 Task: Export the file with the Description "Travel Blog Editing"
Action: Mouse moved to (993, 20)
Screenshot: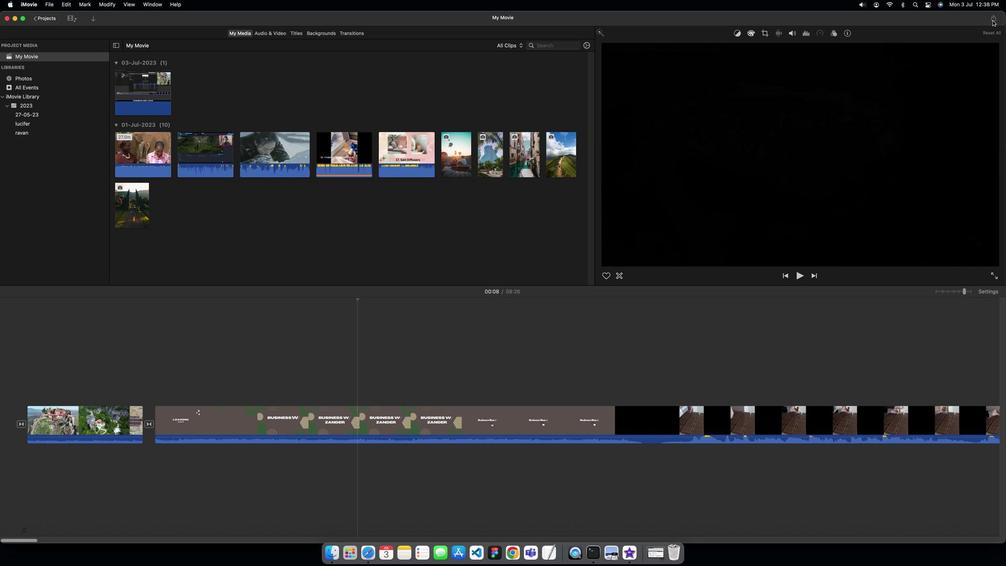 
Action: Mouse pressed left at (993, 20)
Screenshot: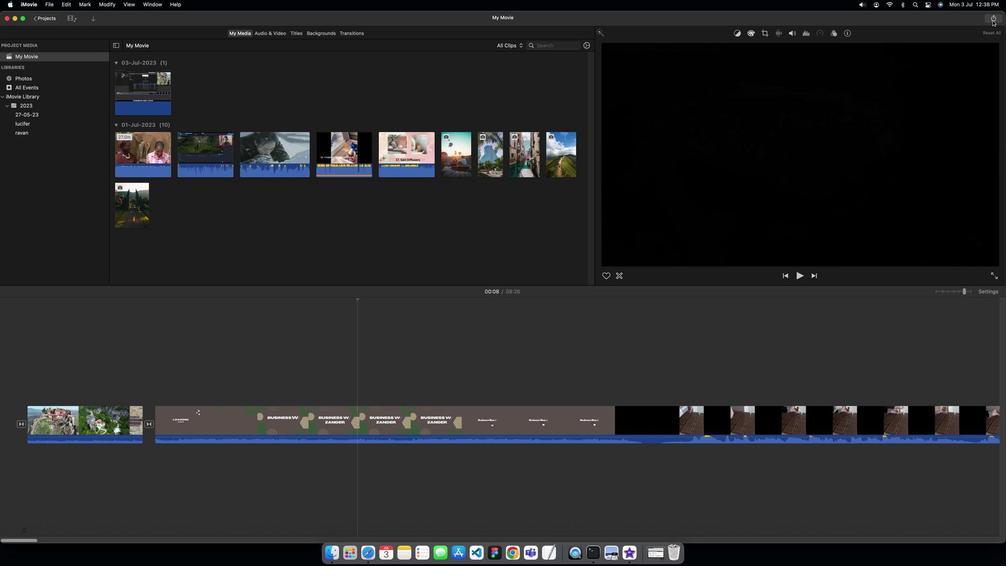 
Action: Mouse moved to (977, 78)
Screenshot: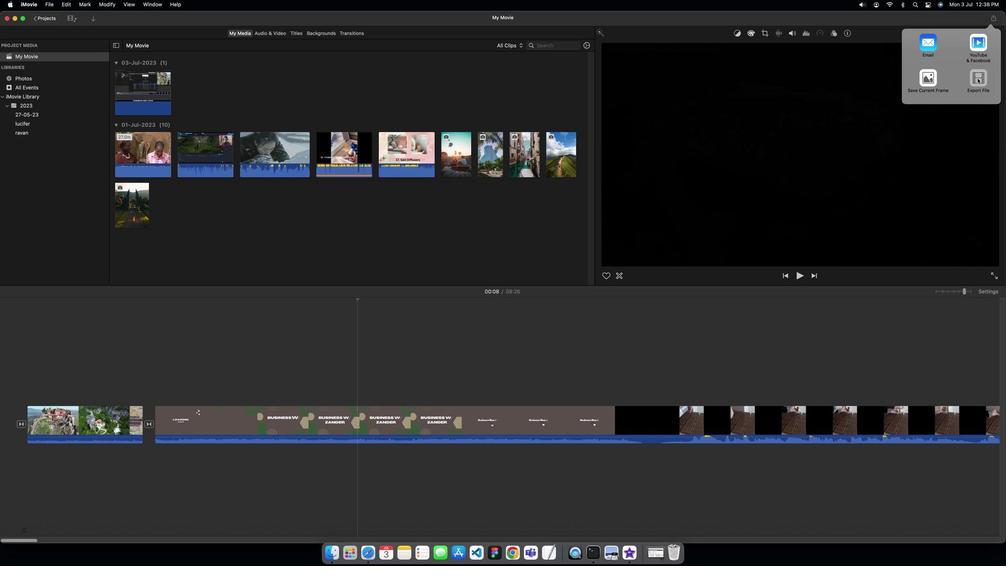 
Action: Mouse pressed left at (977, 78)
Screenshot: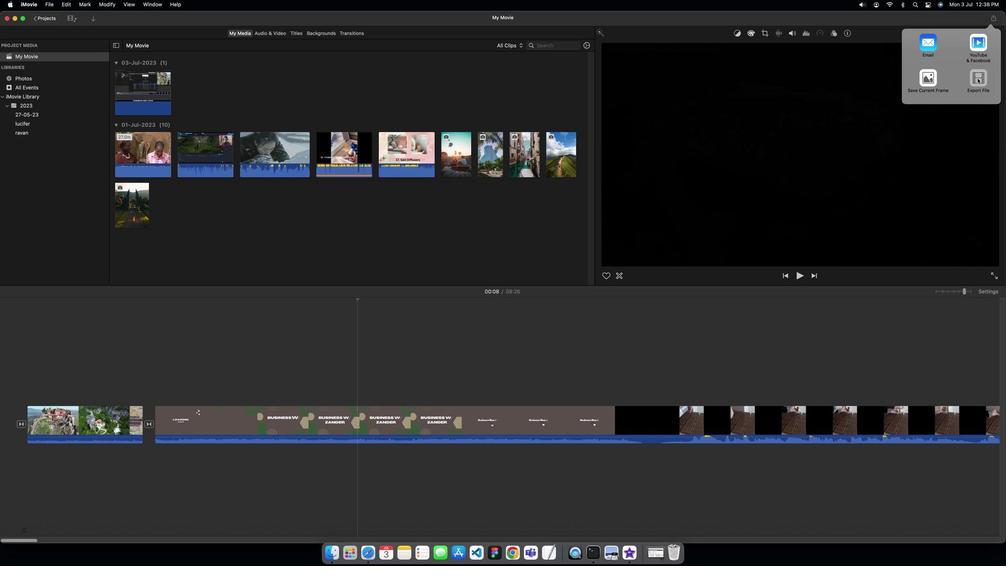 
Action: Mouse moved to (607, 137)
Screenshot: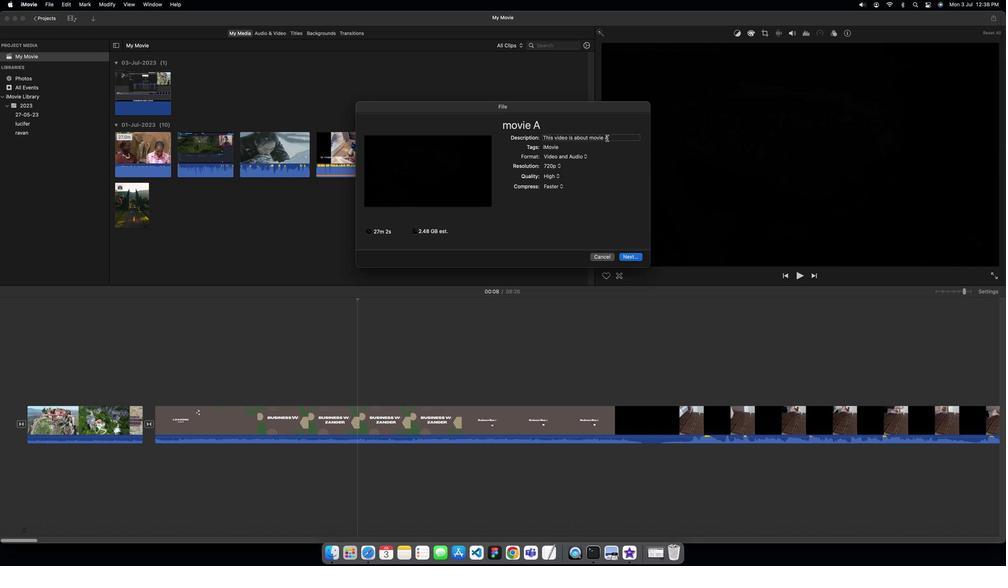 
Action: Mouse pressed left at (607, 137)
Screenshot: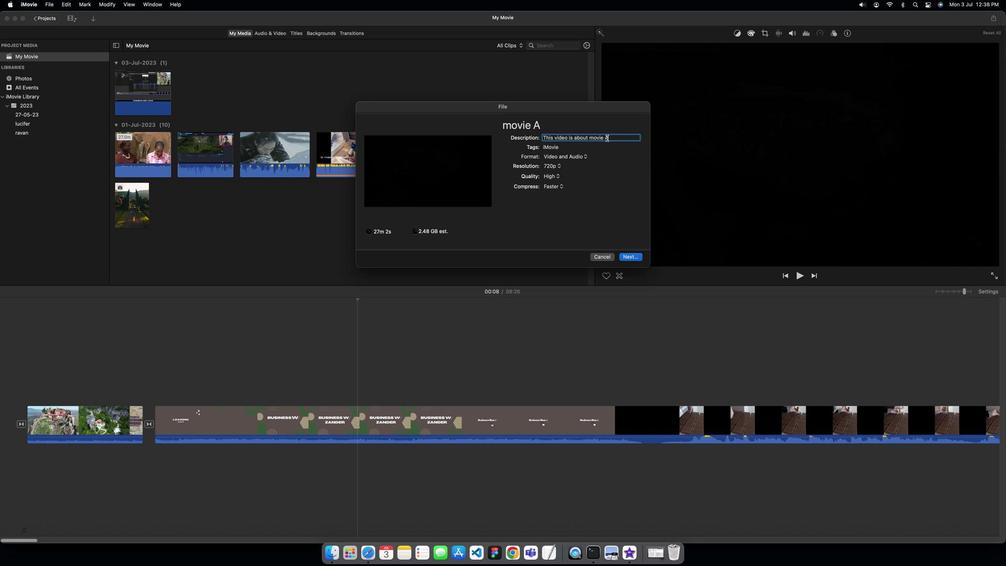 
Action: Key pressed Key.cmd'a'Key.backspaceKey.caps_lock'T'Key.caps_lock'r''a''v''e''l'Key.spaceKey.caps_lock'B'Key.caps_lock'l''o''g'Key.spaceKey.caps_lock'E'Key.caps_lock'd''i''t''i''n''g'
Screenshot: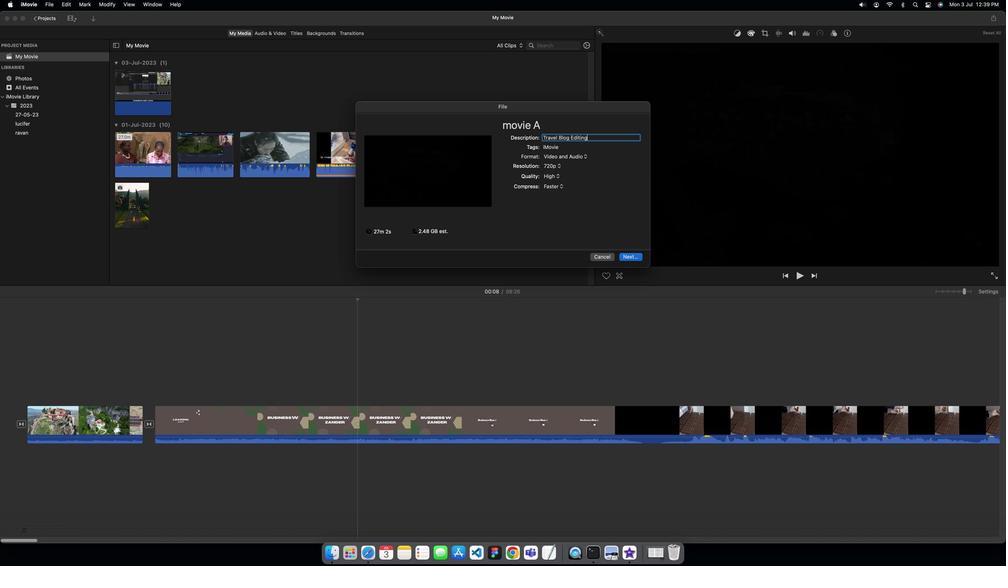 
Action: Mouse moved to (626, 255)
Screenshot: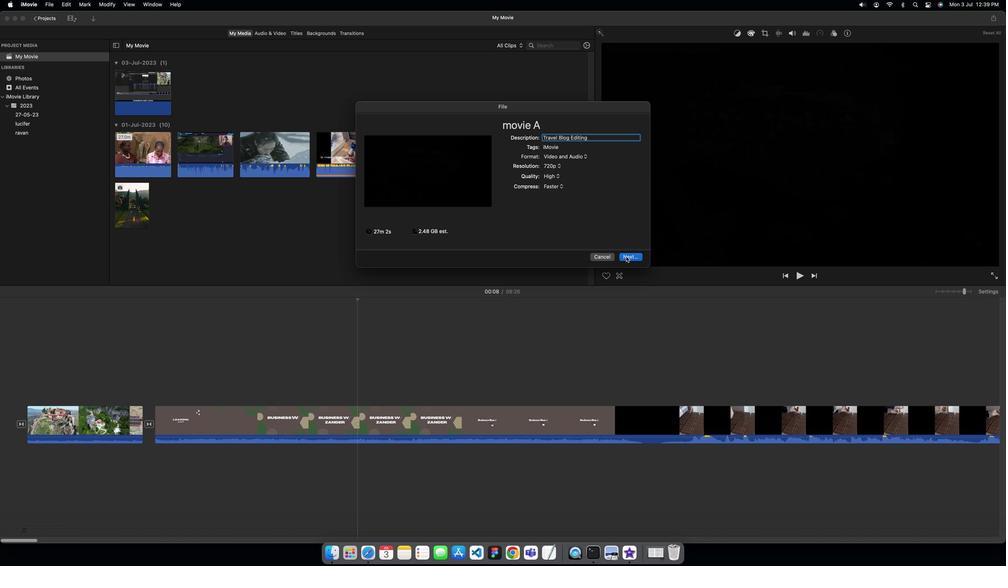 
Action: Mouse pressed left at (626, 255)
Screenshot: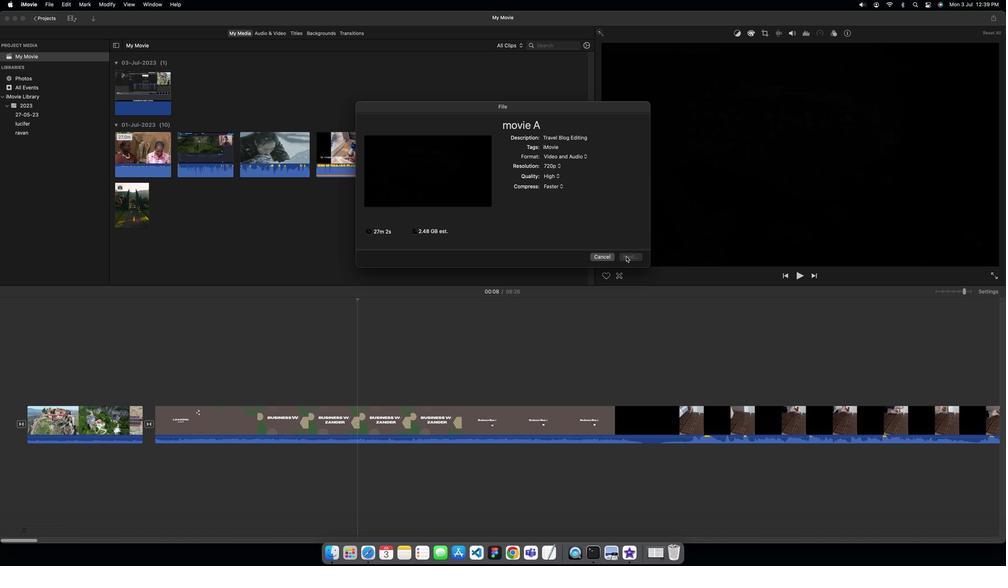 
Action: Mouse moved to (551, 201)
Screenshot: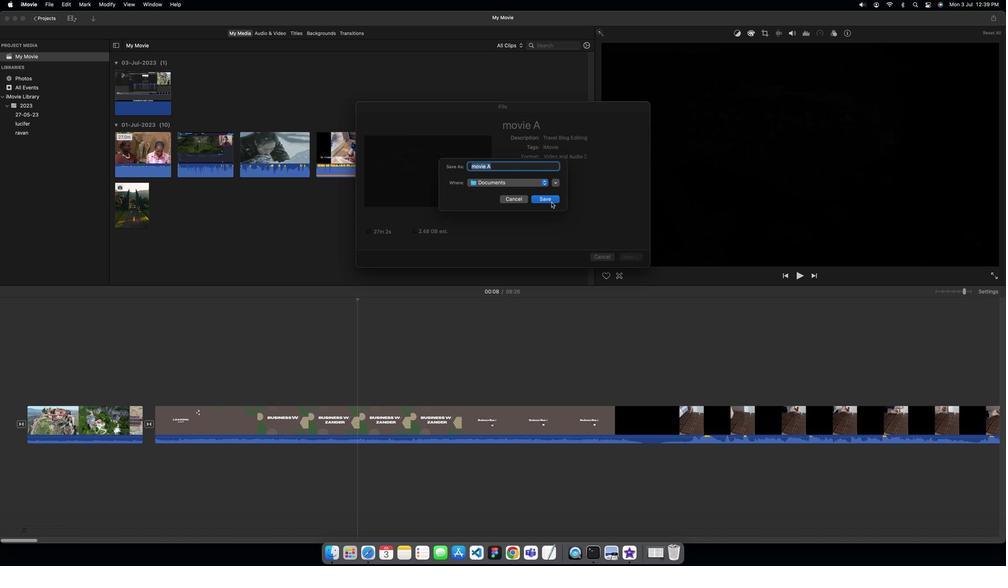 
Action: Mouse pressed left at (551, 201)
Screenshot: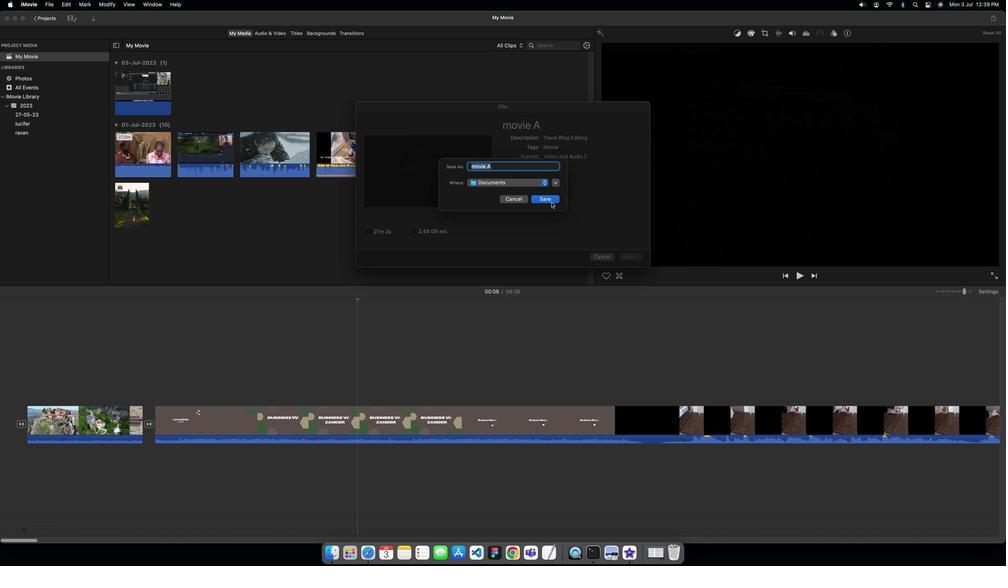 
